 Task: Set the output module to "Audio memory output".
Action: Mouse moved to (105, 17)
Screenshot: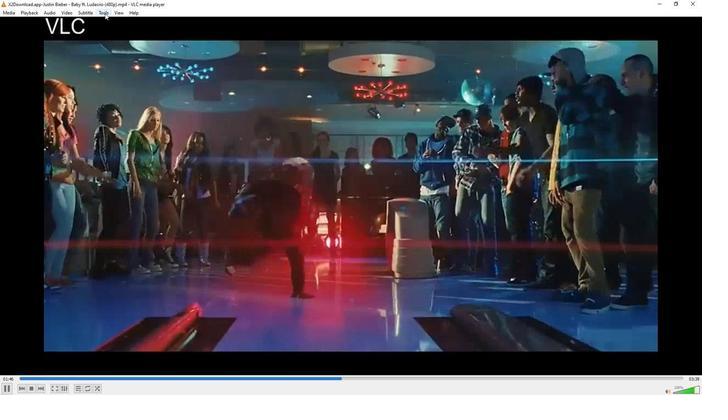 
Action: Mouse pressed left at (105, 17)
Screenshot: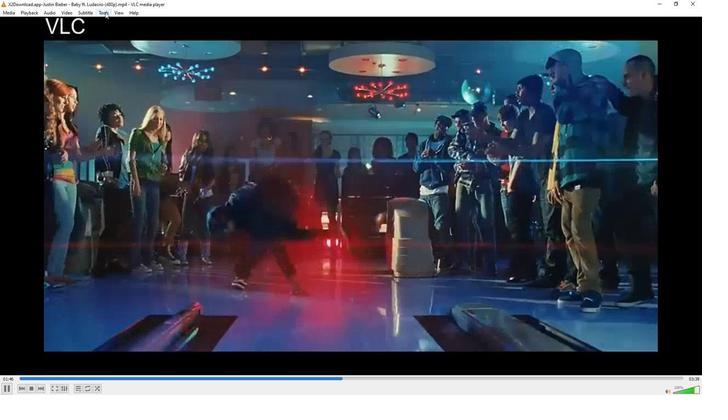 
Action: Mouse moved to (125, 100)
Screenshot: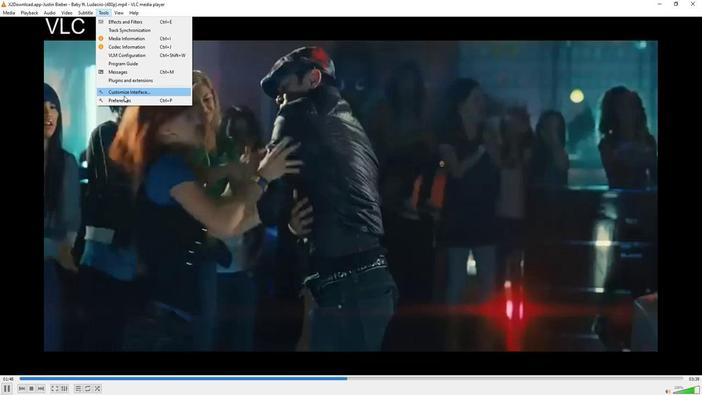 
Action: Mouse pressed left at (125, 100)
Screenshot: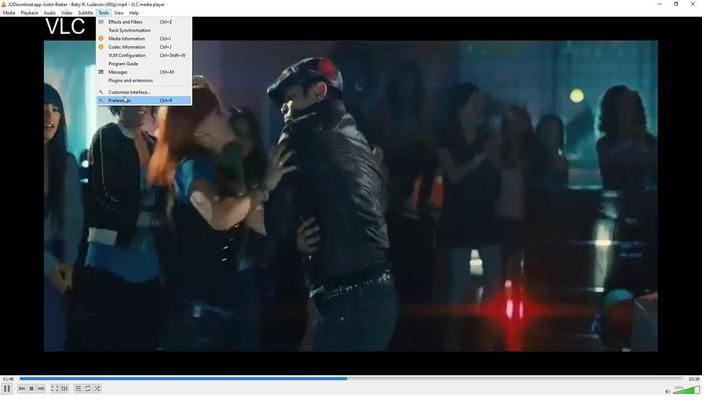 
Action: Mouse moved to (294, 75)
Screenshot: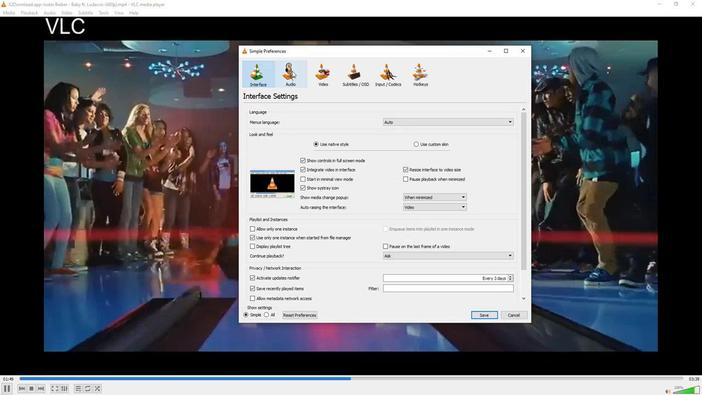 
Action: Mouse pressed left at (294, 75)
Screenshot: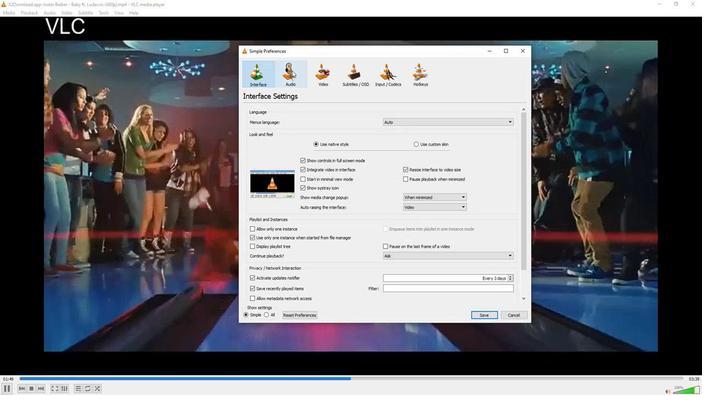 
Action: Mouse moved to (367, 155)
Screenshot: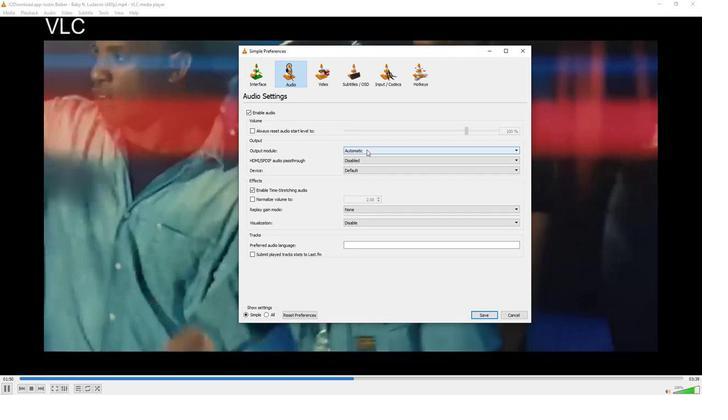 
Action: Mouse pressed left at (367, 155)
Screenshot: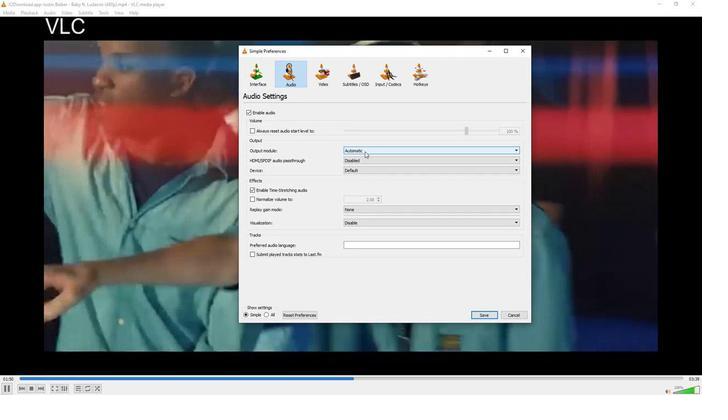 
Action: Mouse moved to (362, 178)
Screenshot: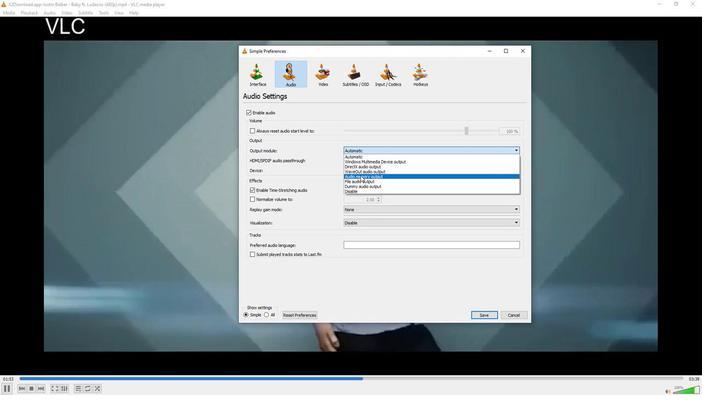 
Action: Mouse pressed left at (362, 178)
Screenshot: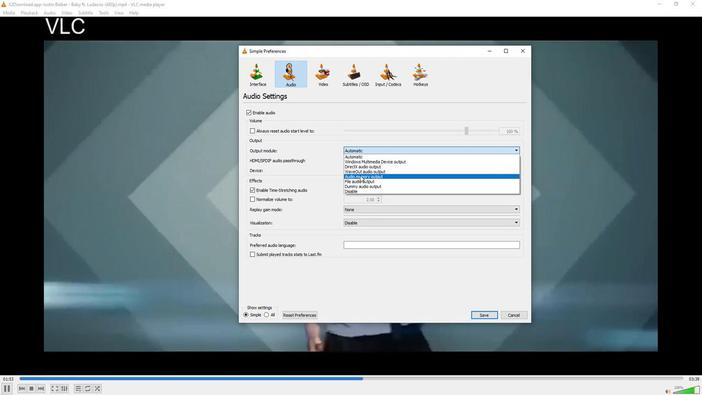 
Action: Mouse moved to (325, 174)
Screenshot: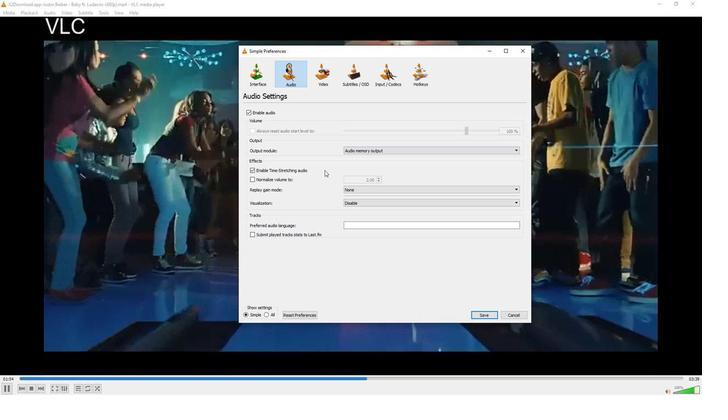 
